 Task: Add Market Corner Classic Burger Buns 8 Pack to the cart.
Action: Mouse pressed left at (18, 68)
Screenshot: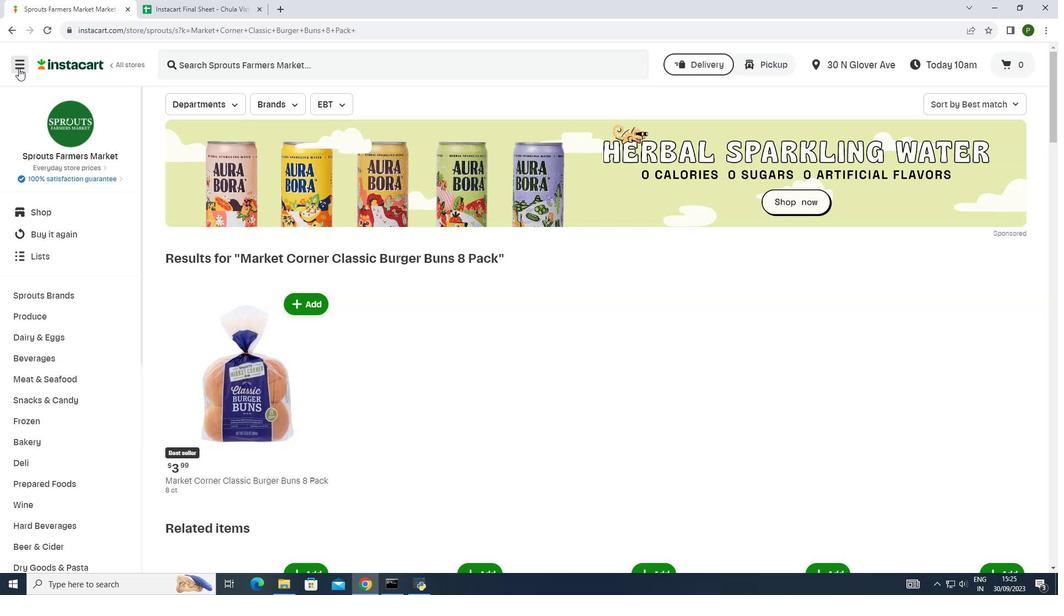 
Action: Mouse moved to (46, 281)
Screenshot: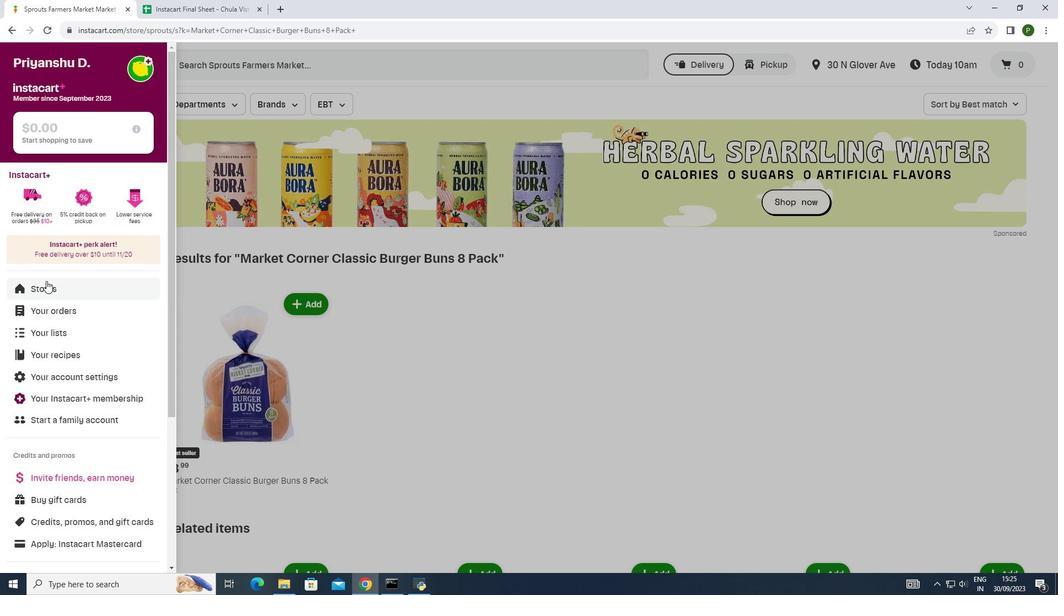 
Action: Mouse pressed left at (46, 281)
Screenshot: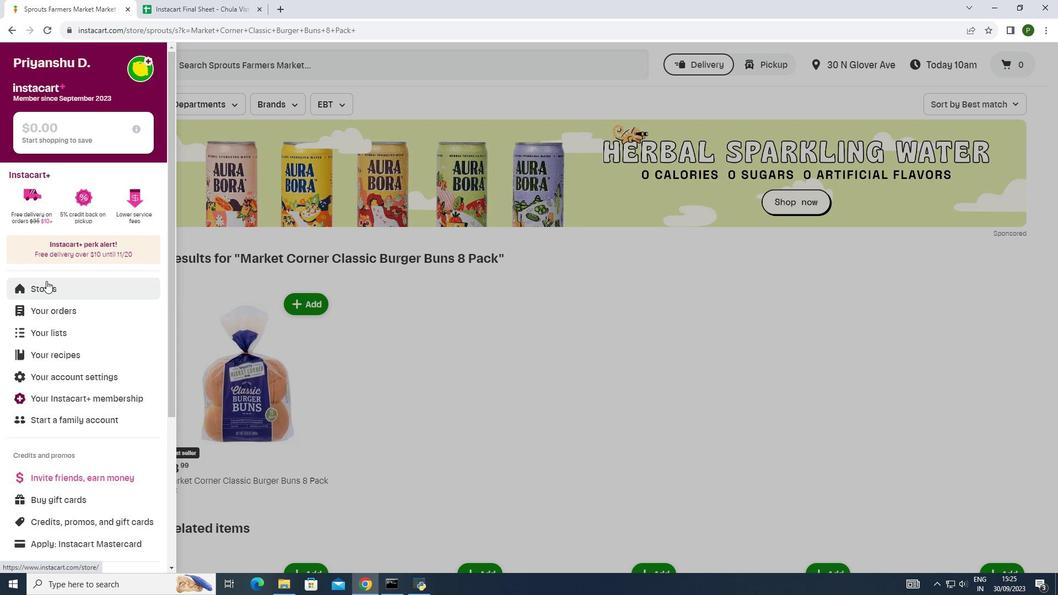 
Action: Mouse moved to (247, 108)
Screenshot: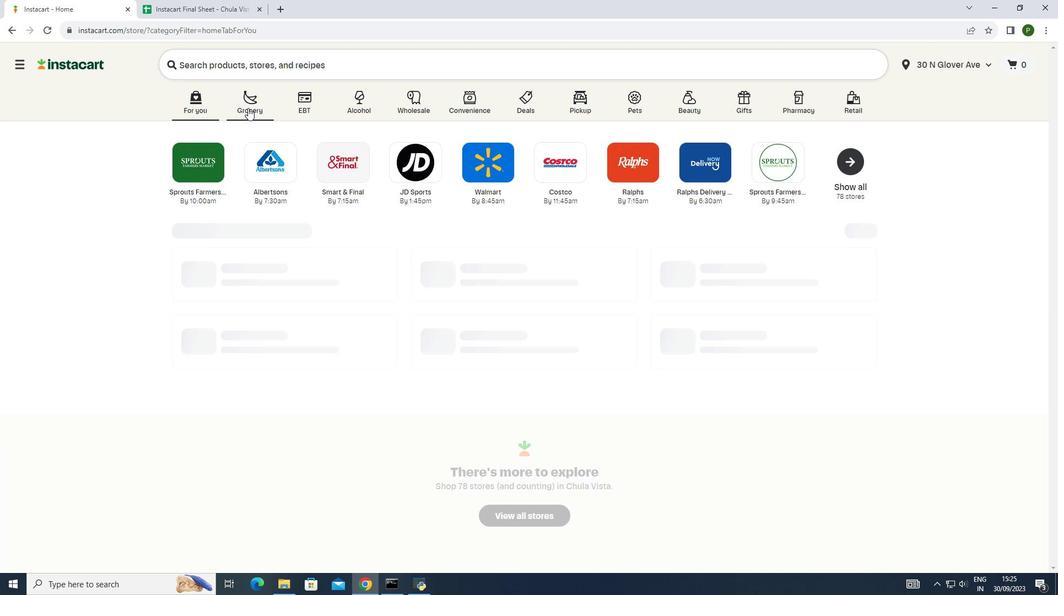 
Action: Mouse pressed left at (247, 108)
Screenshot: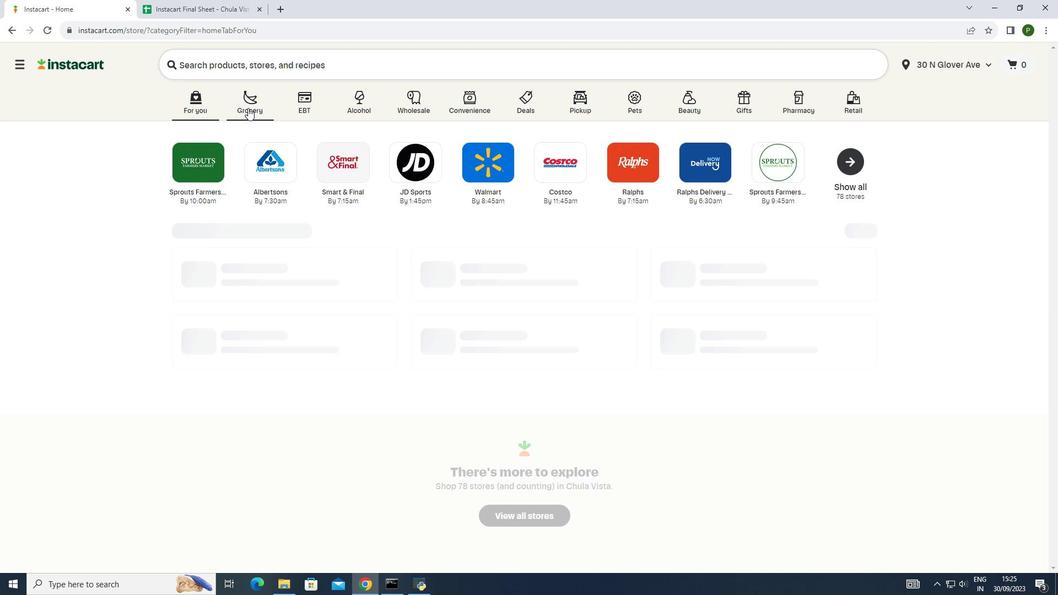 
Action: Mouse moved to (577, 161)
Screenshot: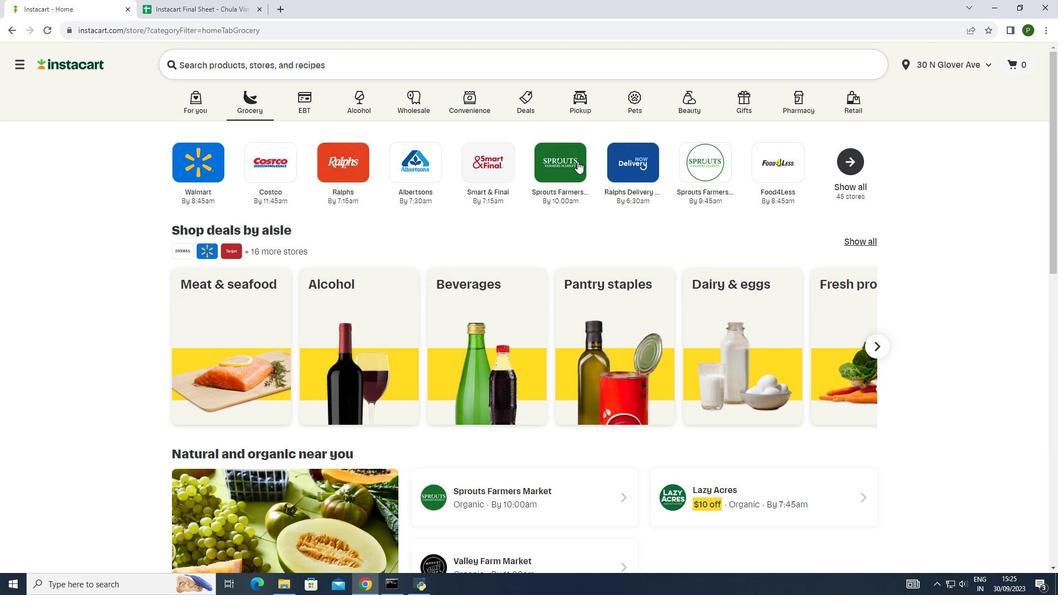 
Action: Mouse pressed left at (577, 161)
Screenshot: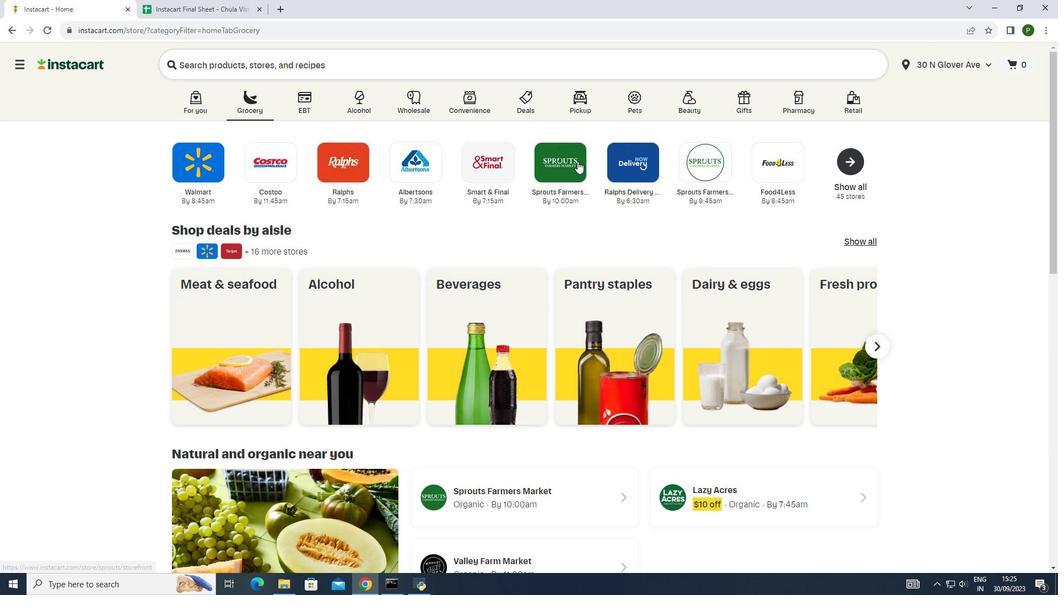 
Action: Mouse moved to (77, 295)
Screenshot: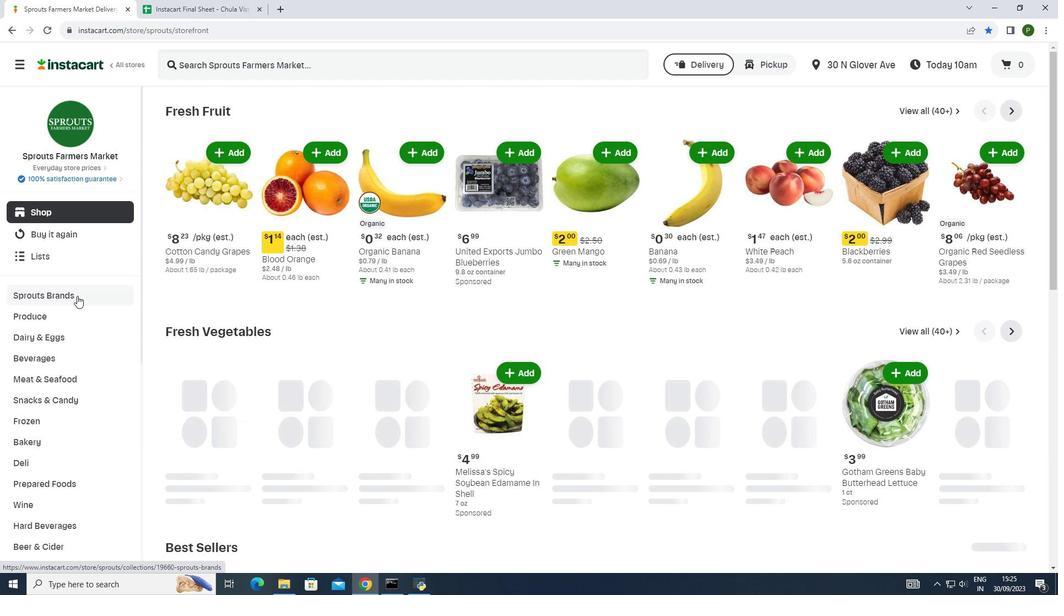 
Action: Mouse pressed left at (77, 295)
Screenshot: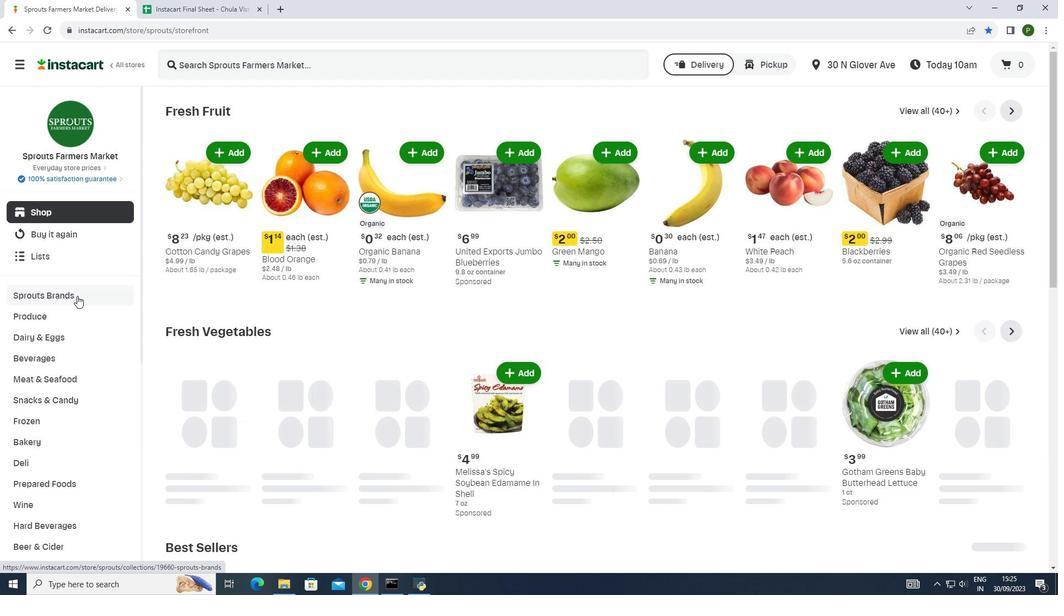 
Action: Mouse moved to (63, 315)
Screenshot: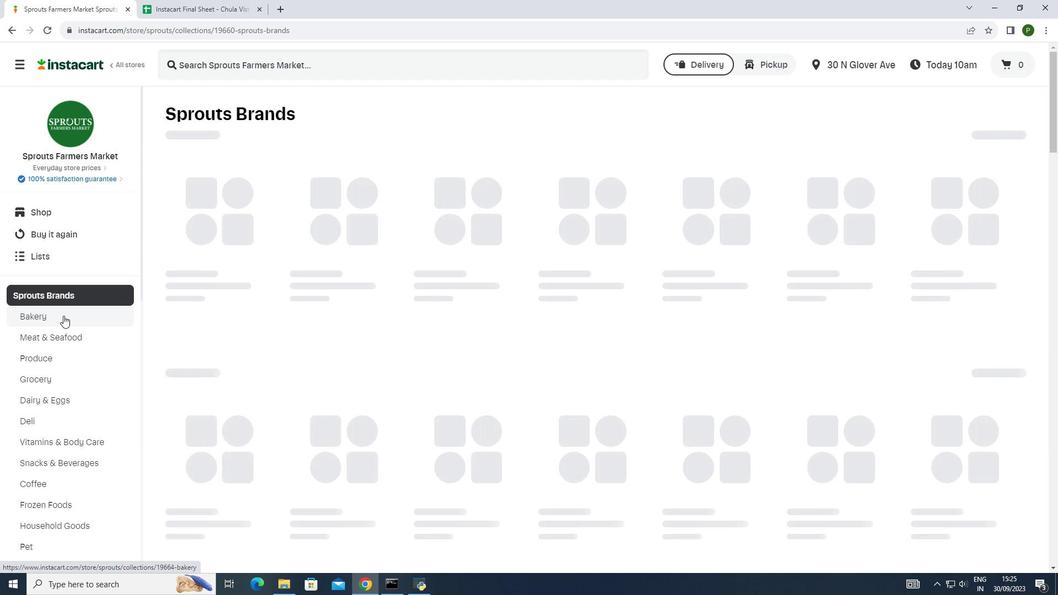
Action: Mouse pressed left at (63, 315)
Screenshot: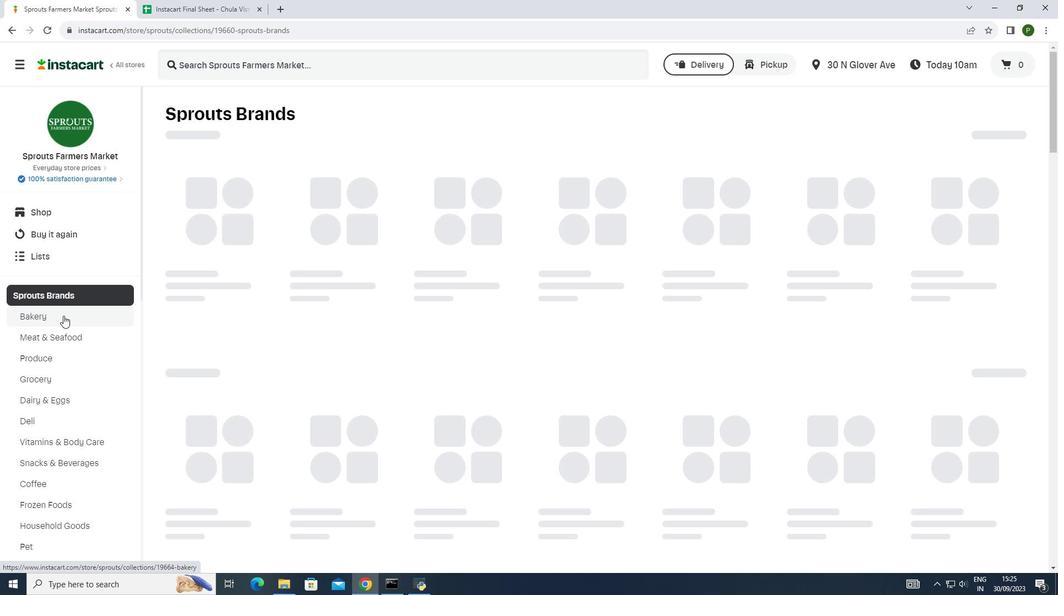 
Action: Mouse moved to (414, 202)
Screenshot: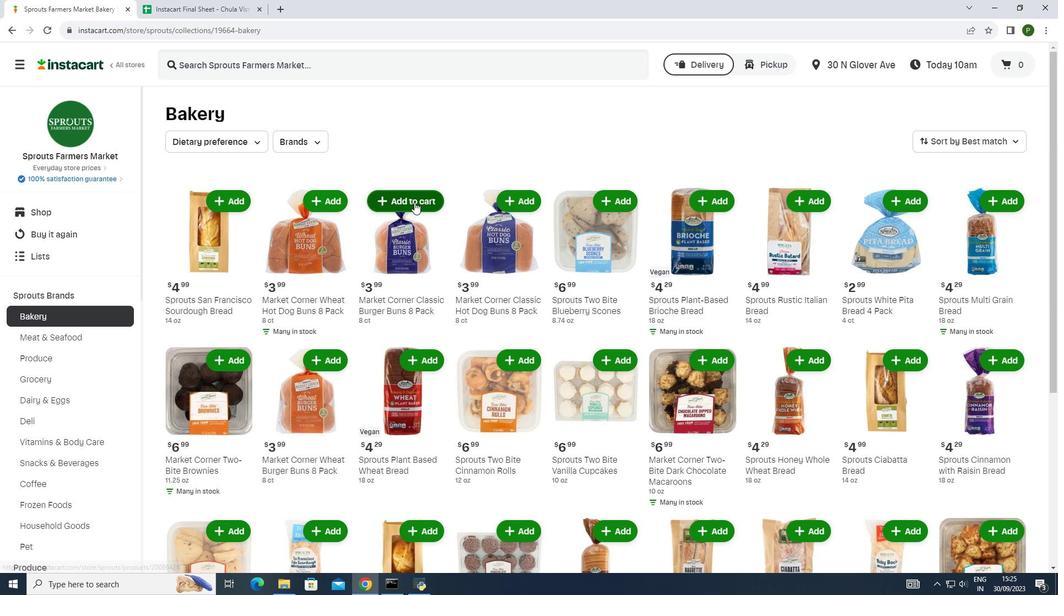
Action: Mouse pressed left at (414, 202)
Screenshot: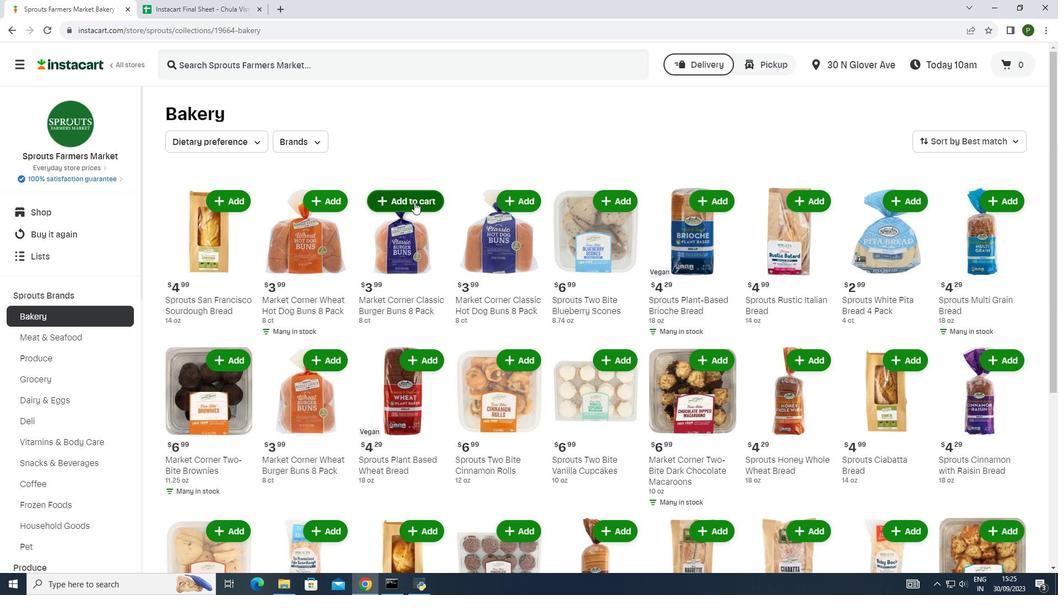 
